 Task: In the  document budget.epub Use the tool word Count 'and display word count while typing'. Find the word using Dictionary 'gratitude'. Below name insert the link: www.wikipedia.org
Action: Mouse moved to (188, 63)
Screenshot: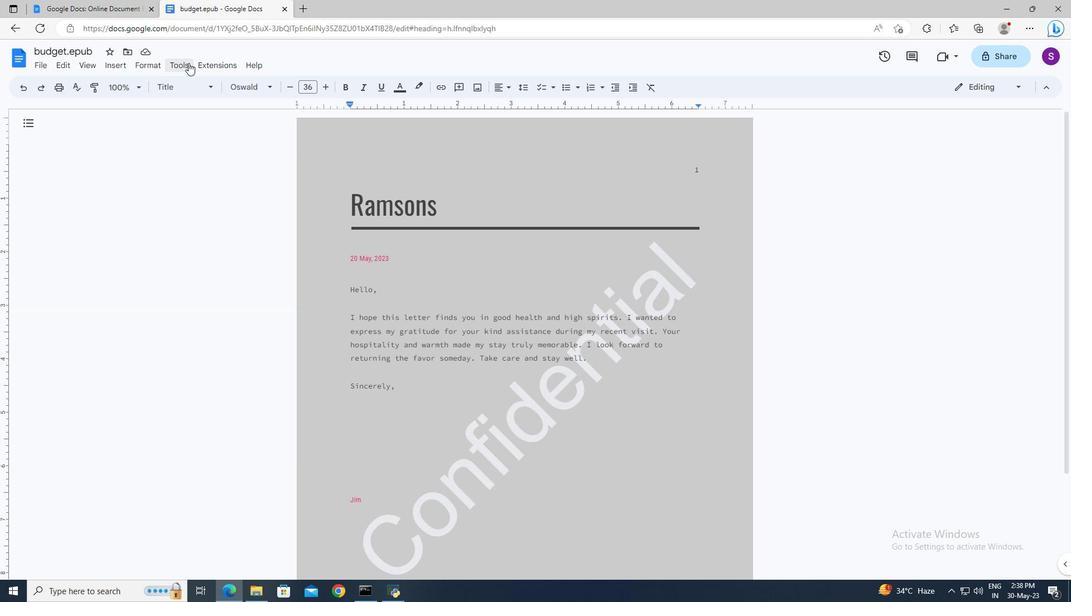 
Action: Mouse pressed left at (188, 63)
Screenshot: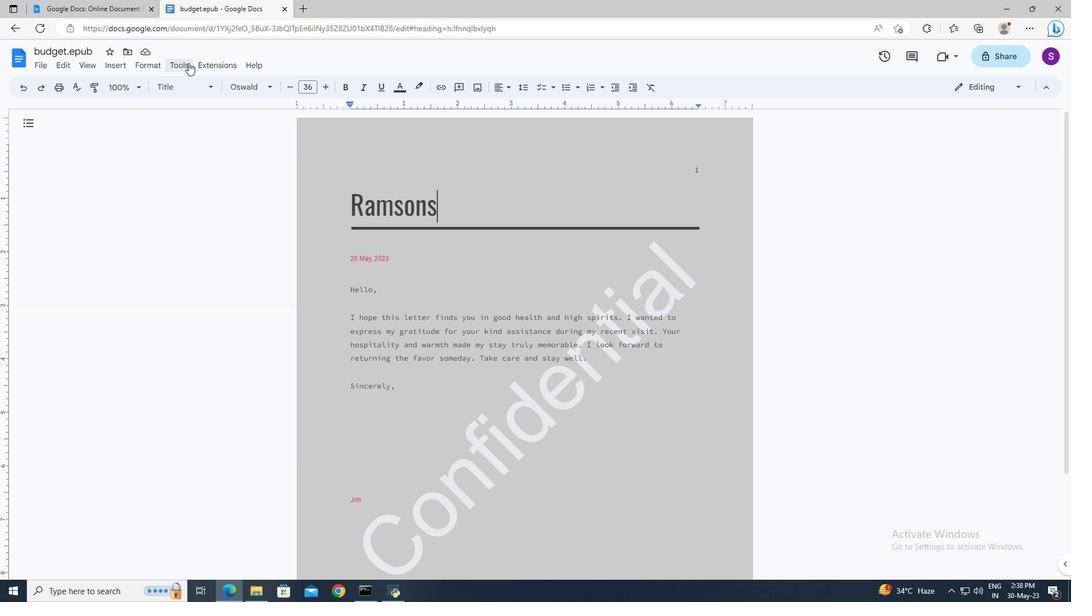 
Action: Mouse moved to (193, 96)
Screenshot: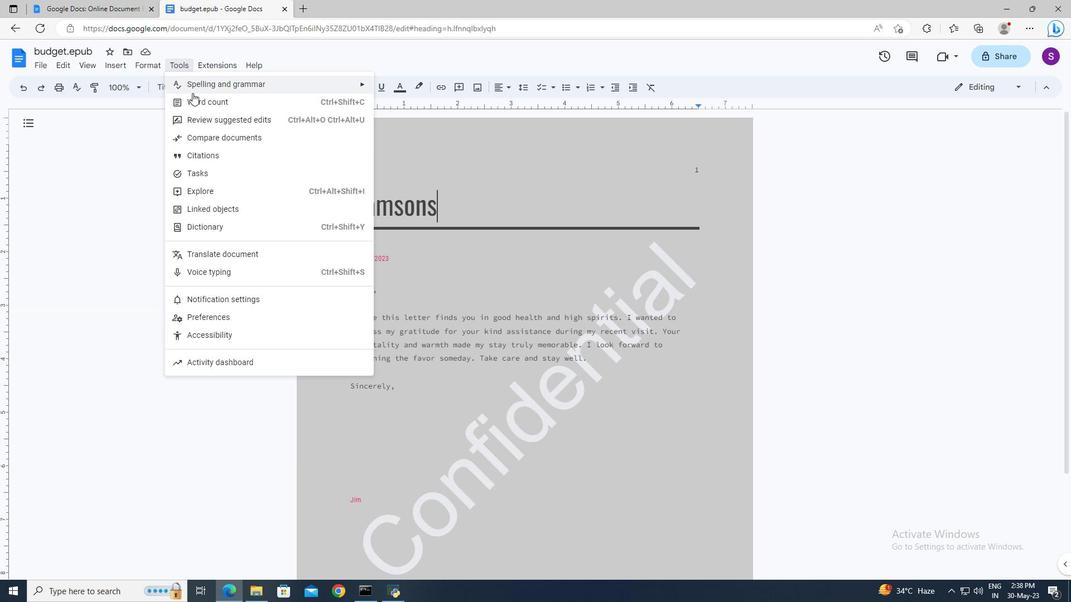 
Action: Mouse pressed left at (193, 96)
Screenshot: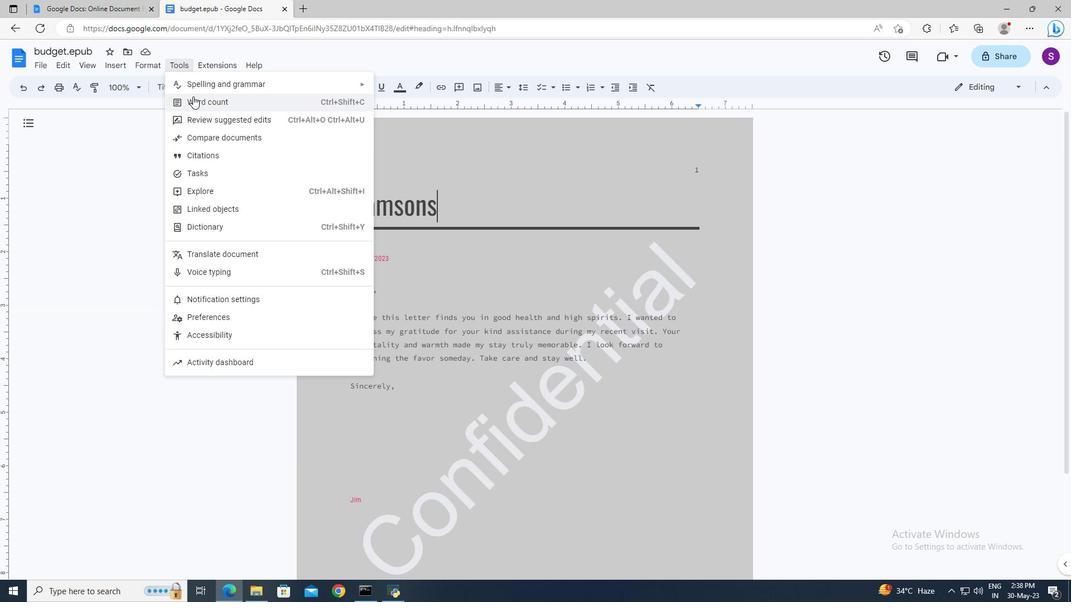 
Action: Mouse moved to (470, 355)
Screenshot: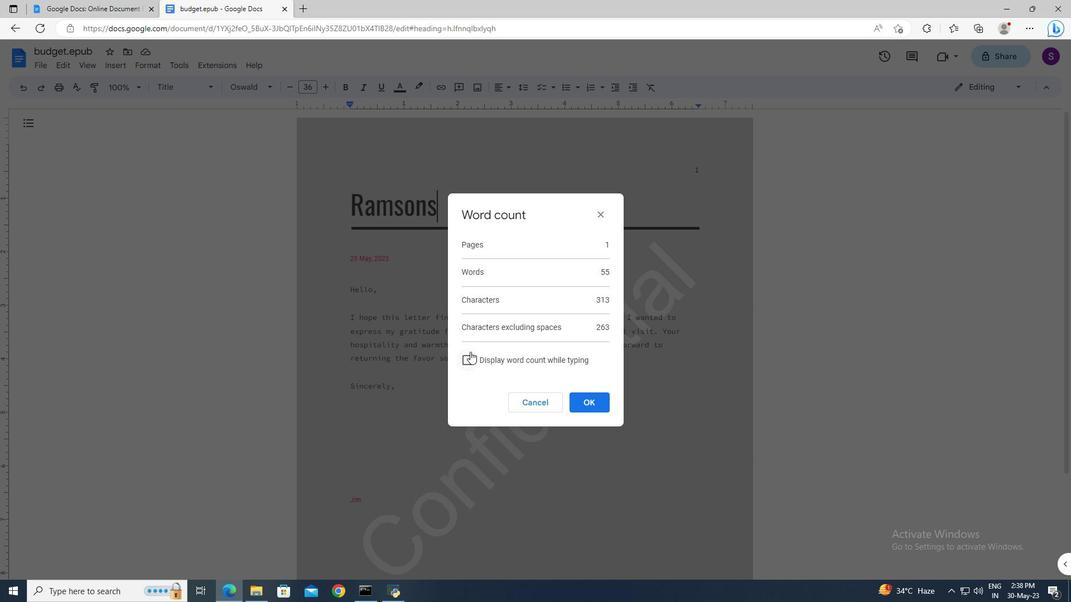 
Action: Mouse pressed left at (470, 355)
Screenshot: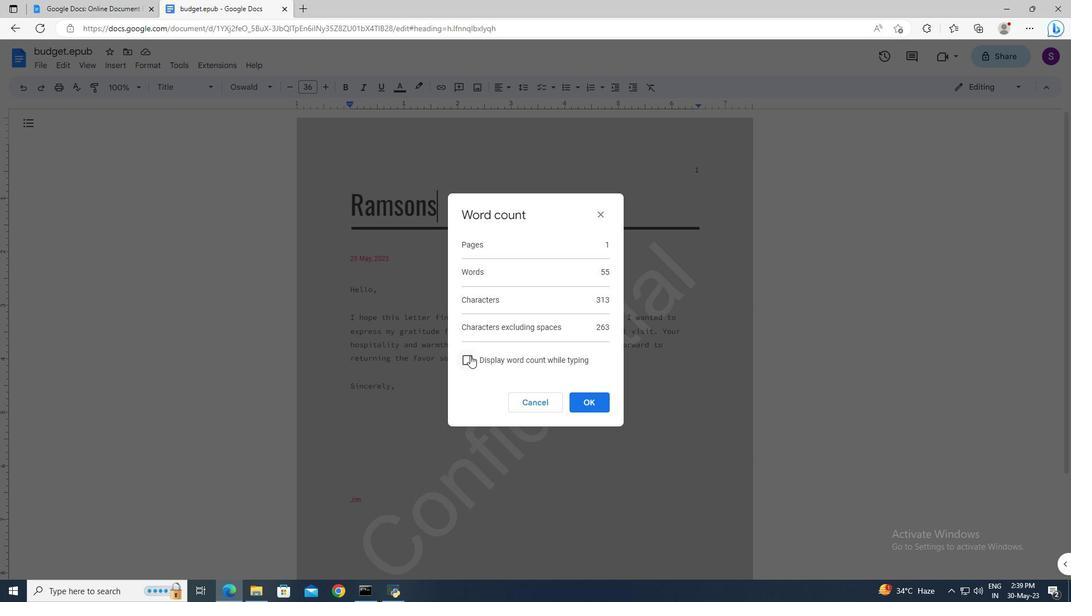 
Action: Mouse moved to (600, 408)
Screenshot: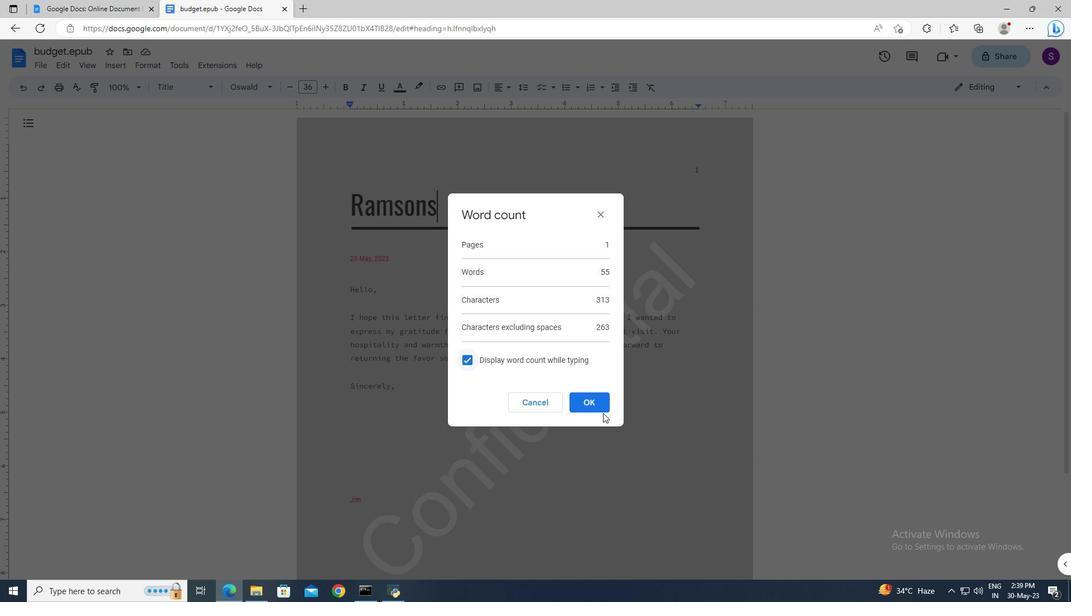 
Action: Mouse pressed left at (600, 408)
Screenshot: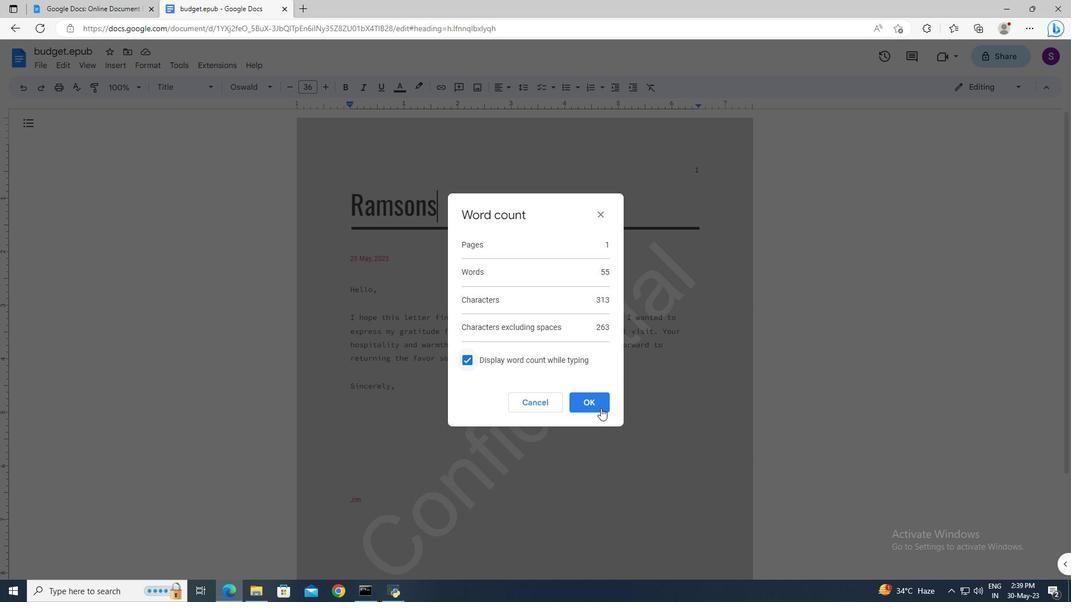 
Action: Mouse moved to (188, 64)
Screenshot: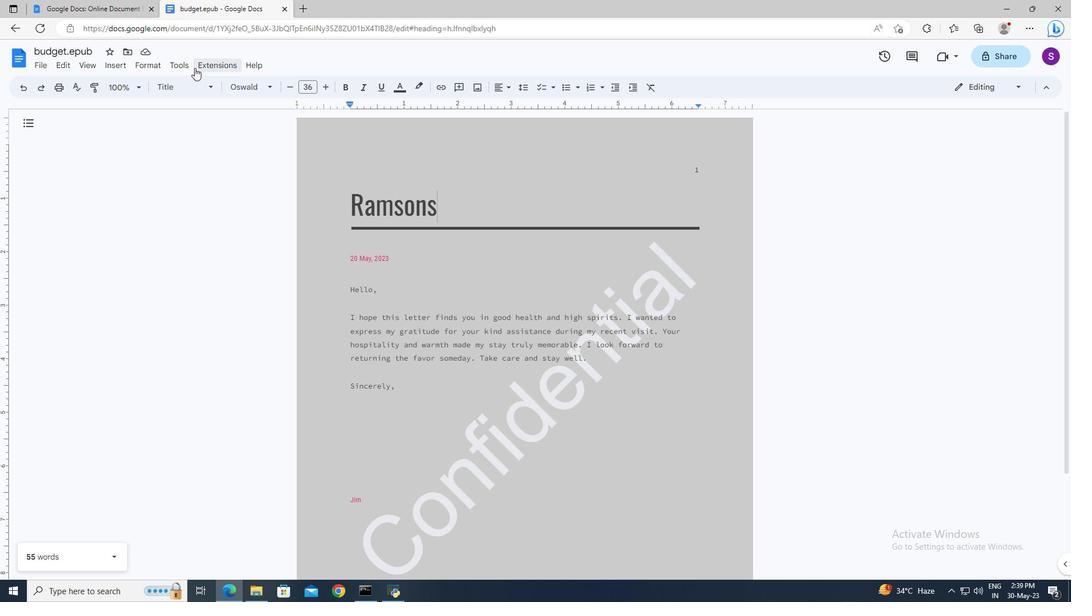 
Action: Mouse pressed left at (188, 64)
Screenshot: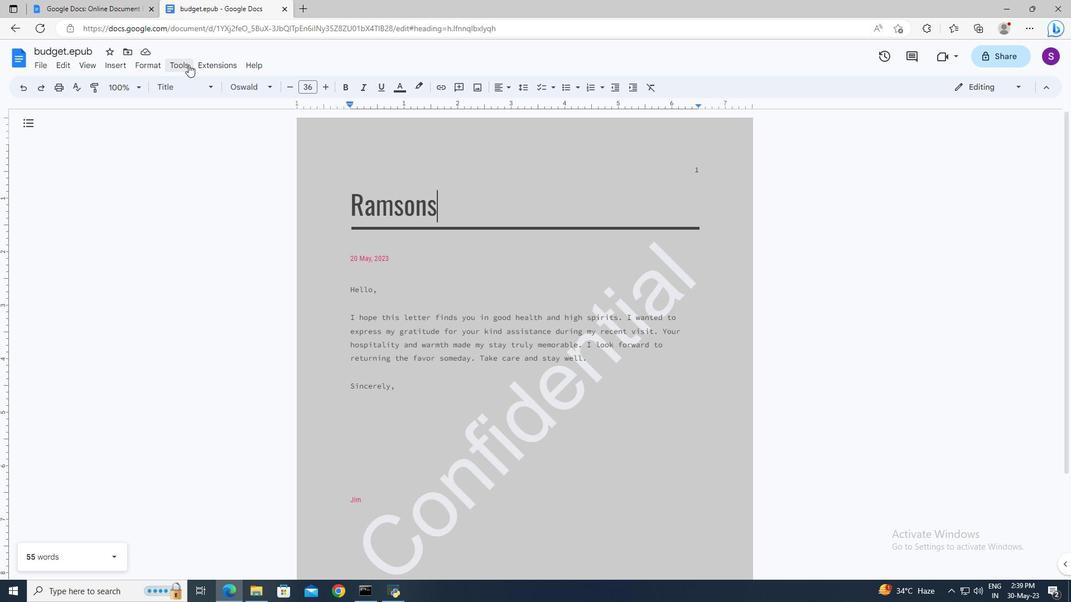 
Action: Mouse moved to (422, 331)
Screenshot: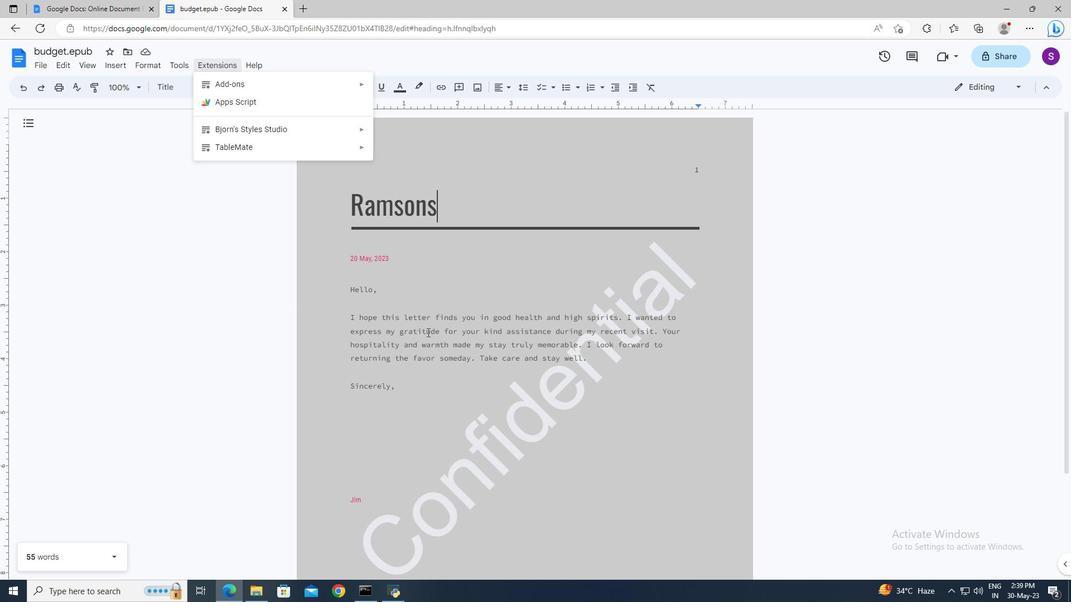 
Action: Mouse pressed left at (422, 331)
Screenshot: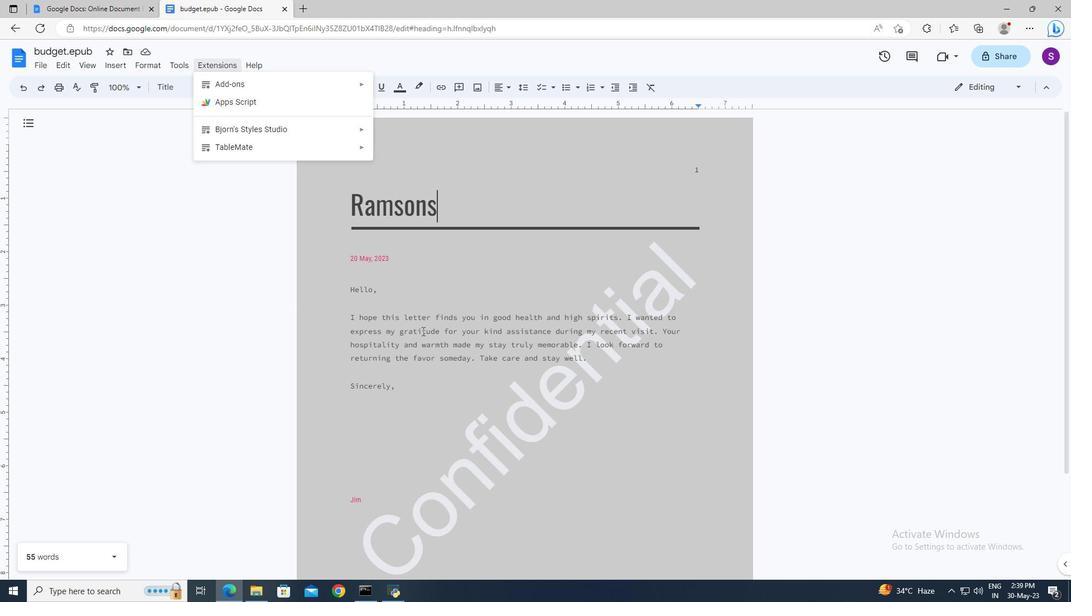 
Action: Mouse pressed left at (422, 331)
Screenshot: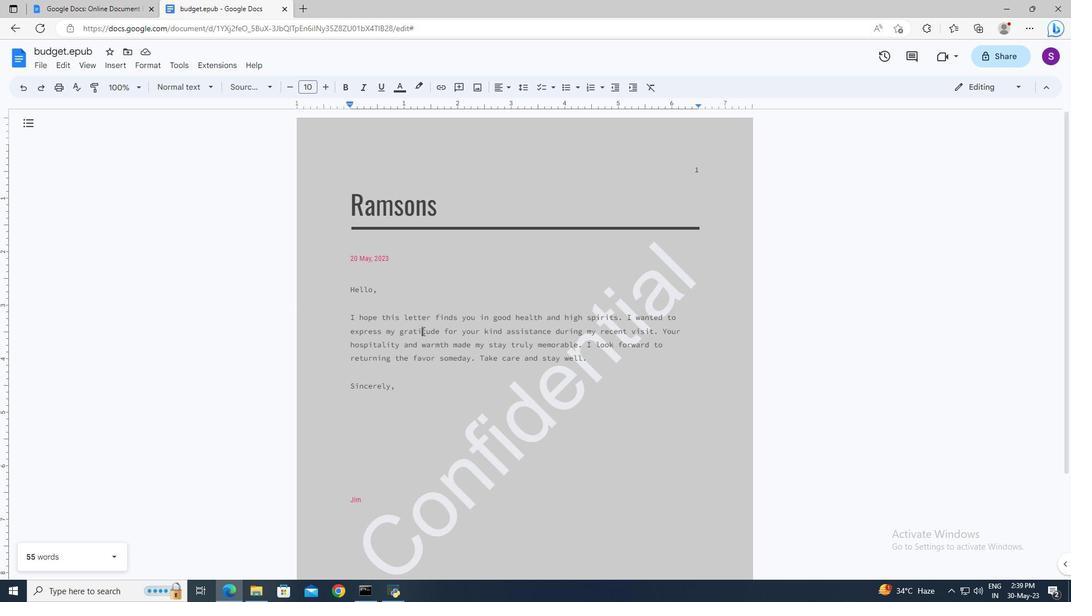 
Action: Mouse pressed left at (422, 331)
Screenshot: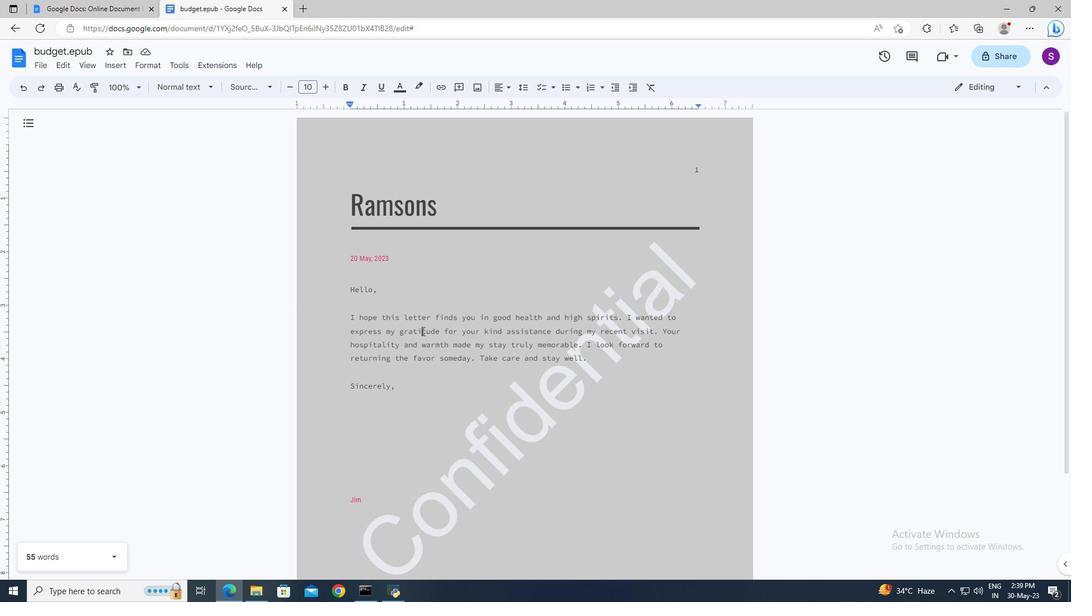 
Action: Mouse moved to (182, 59)
Screenshot: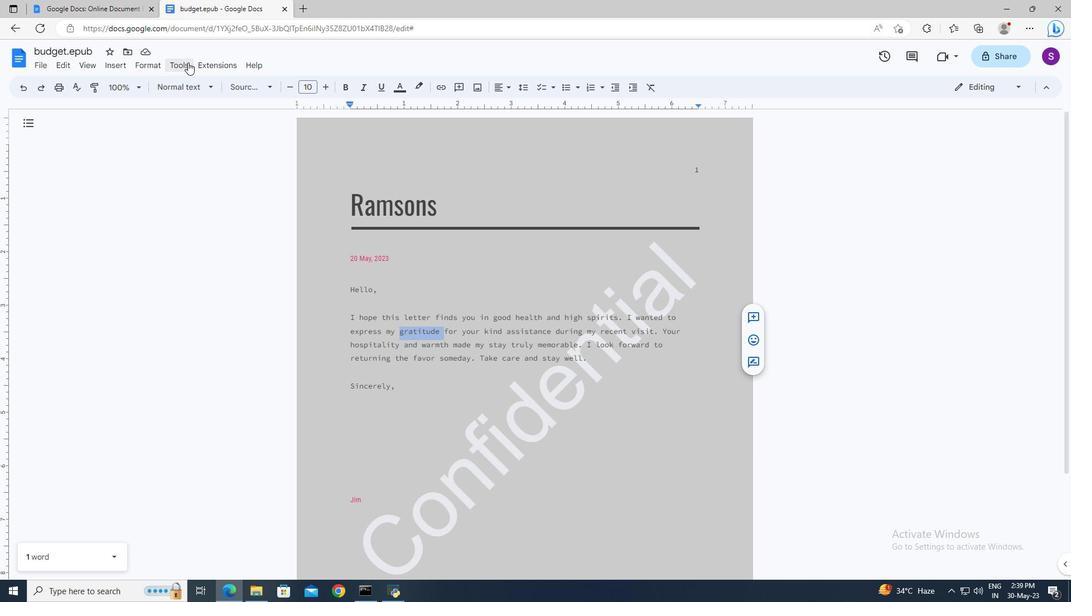 
Action: Mouse pressed left at (182, 59)
Screenshot: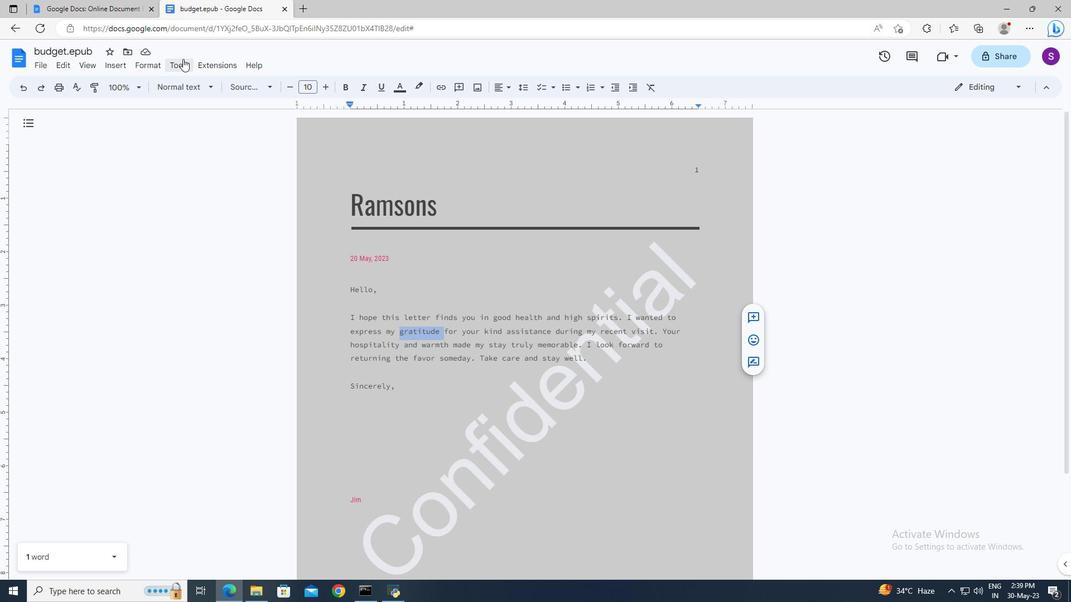 
Action: Mouse moved to (209, 221)
Screenshot: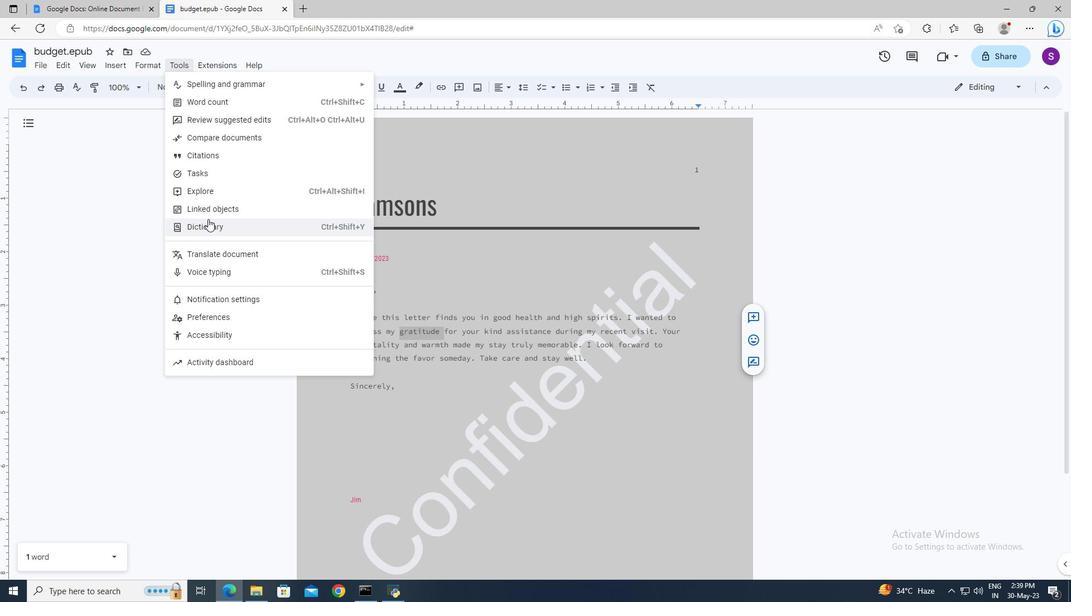 
Action: Mouse pressed left at (209, 221)
Screenshot: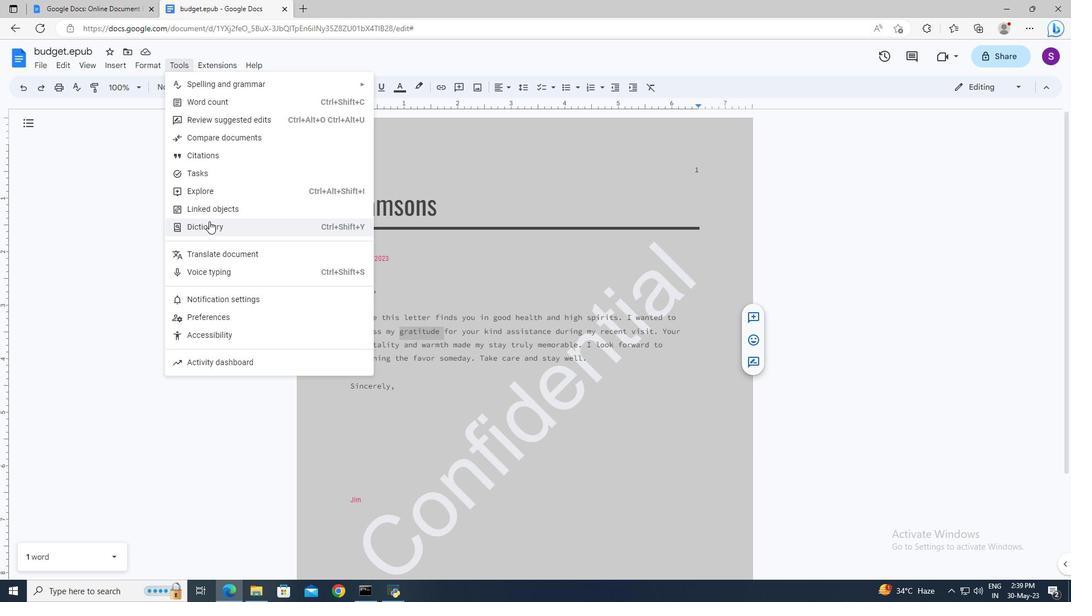 
Action: Mouse moved to (324, 402)
Screenshot: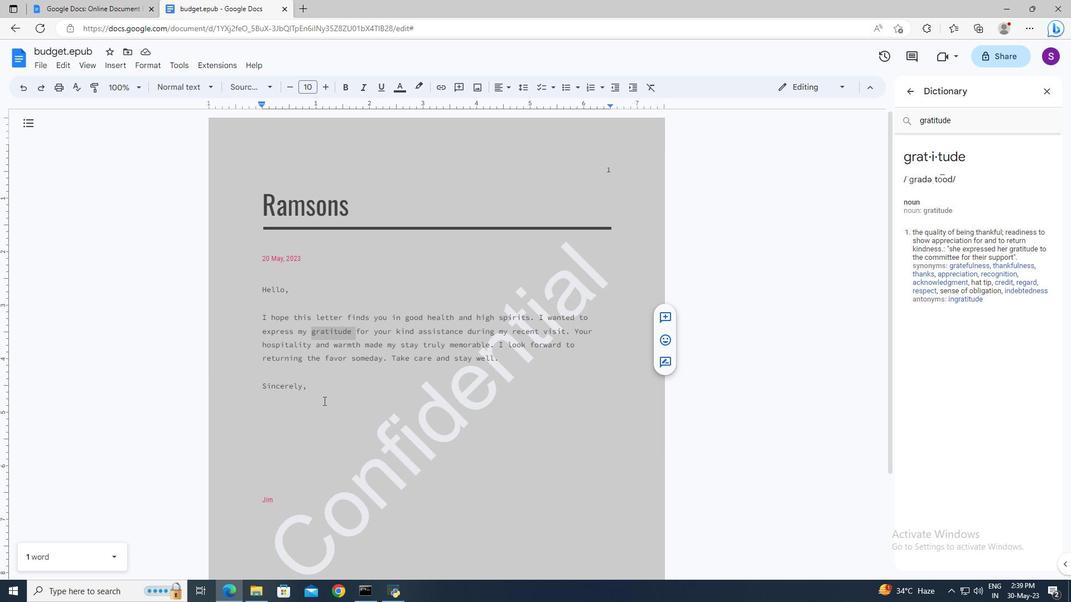 
Action: Mouse scrolled (324, 401) with delta (0, 0)
Screenshot: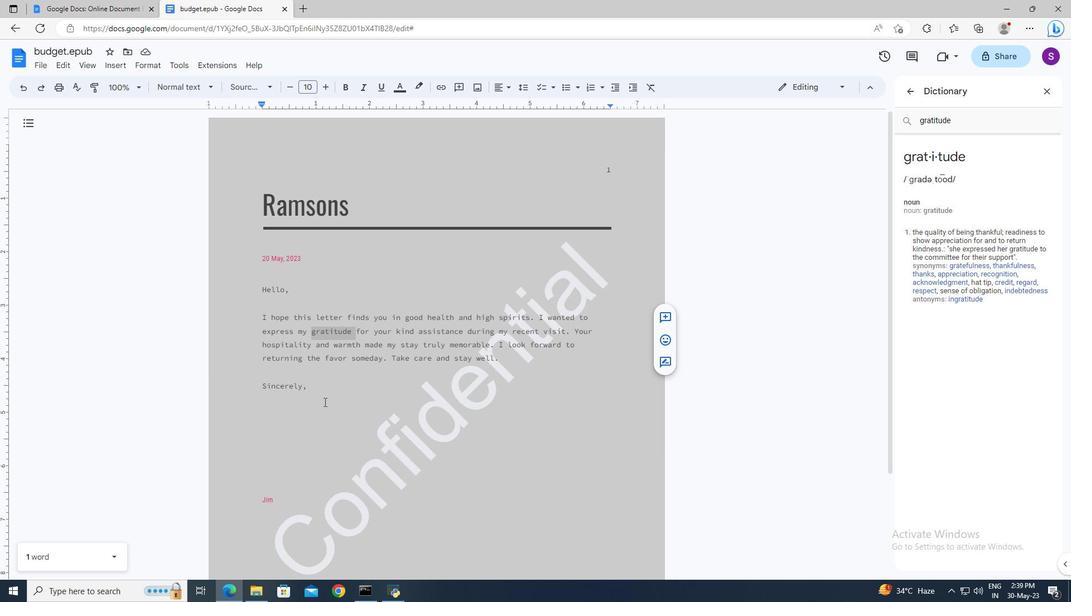 
Action: Mouse moved to (309, 429)
Screenshot: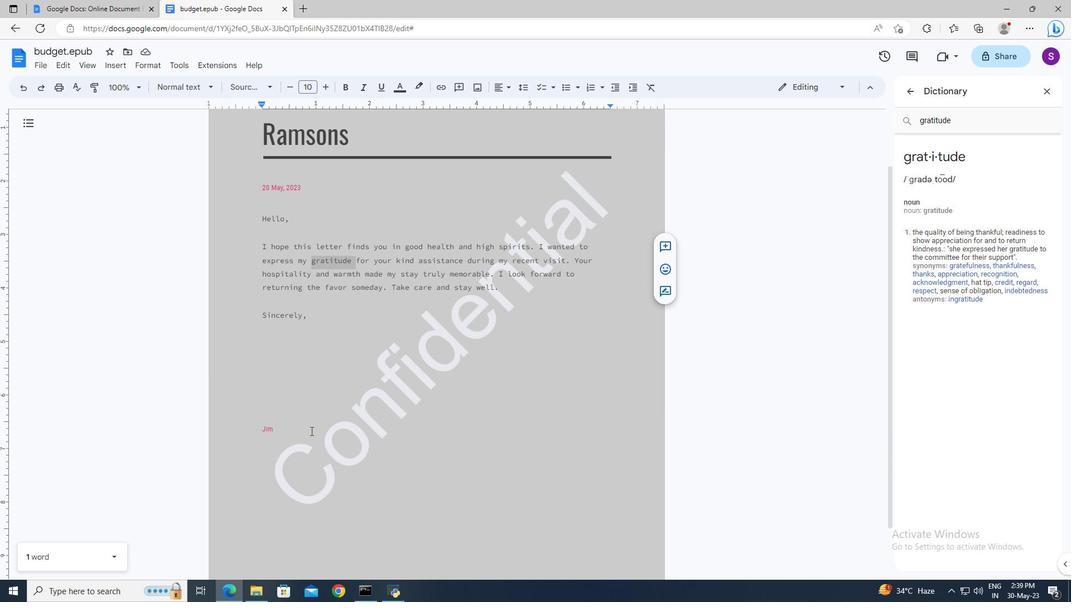 
Action: Mouse pressed left at (309, 429)
Screenshot: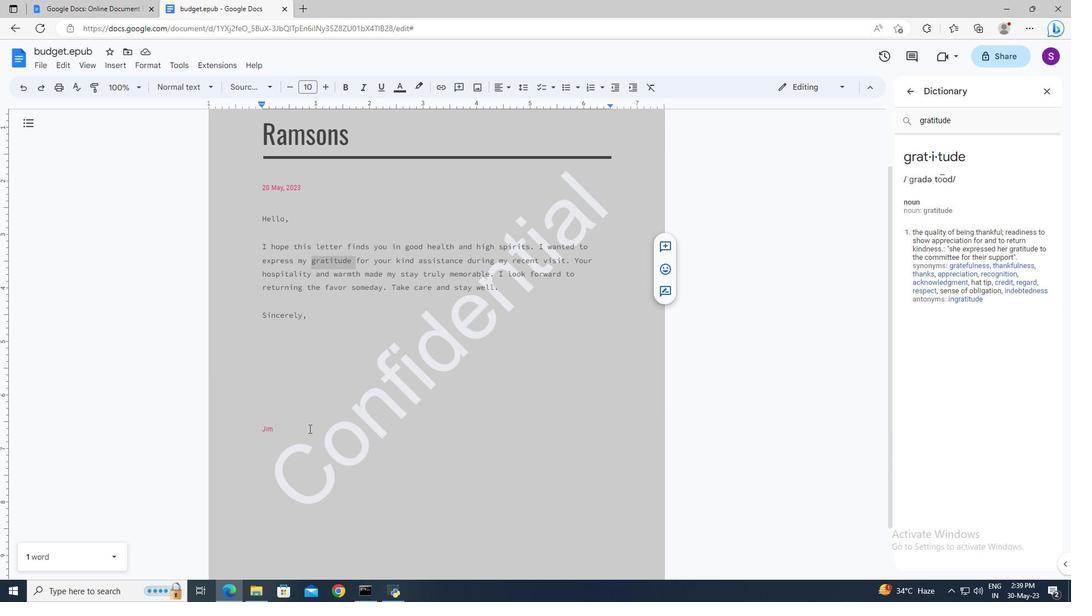 
Action: Mouse moved to (306, 430)
Screenshot: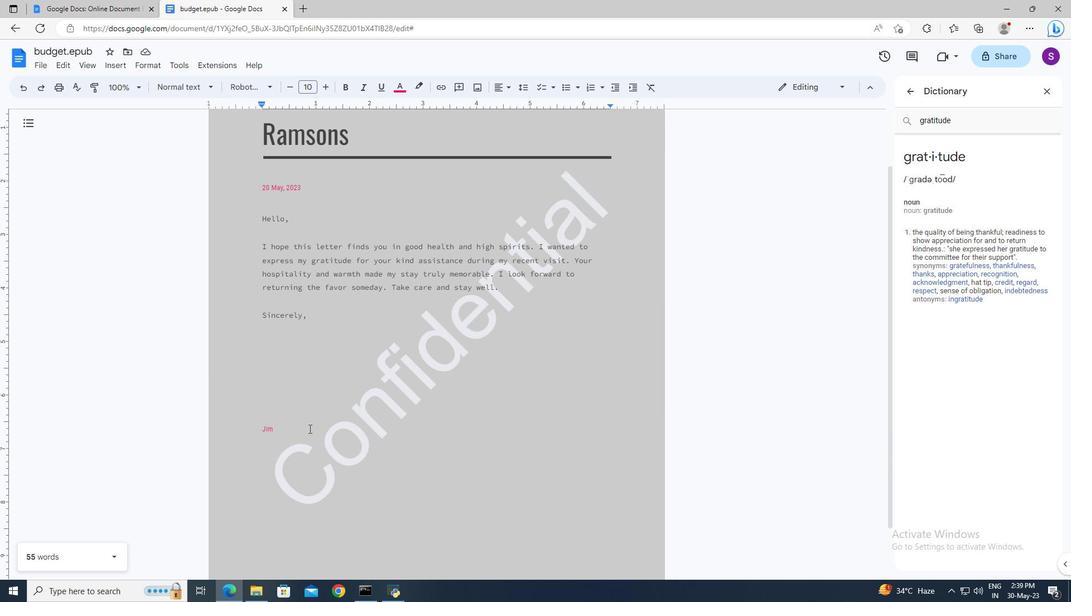 
Action: Key pressed <Key.enter>
Screenshot: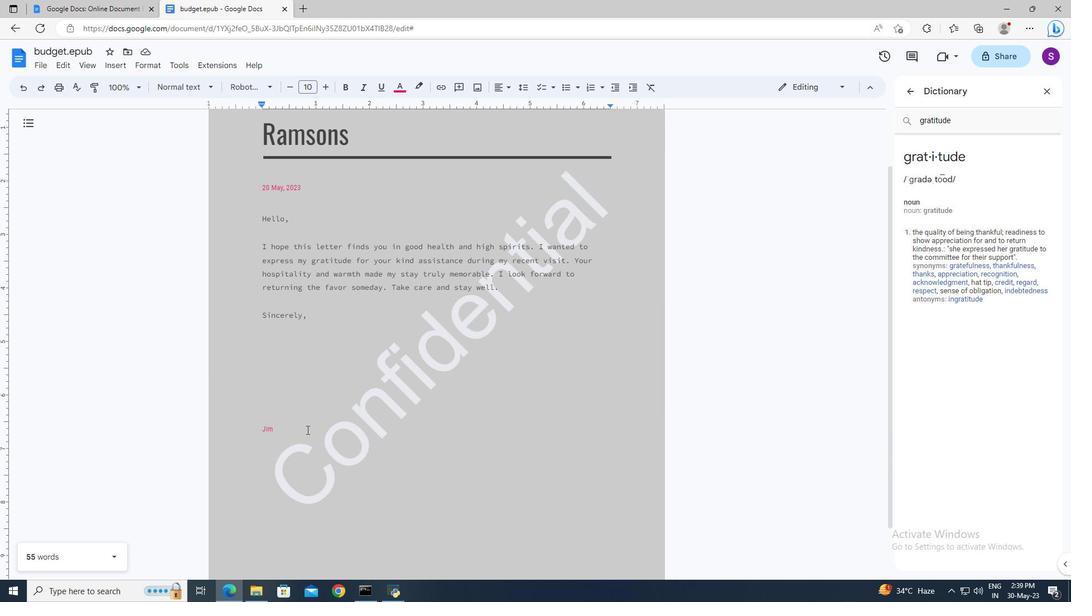 
Action: Mouse moved to (124, 66)
Screenshot: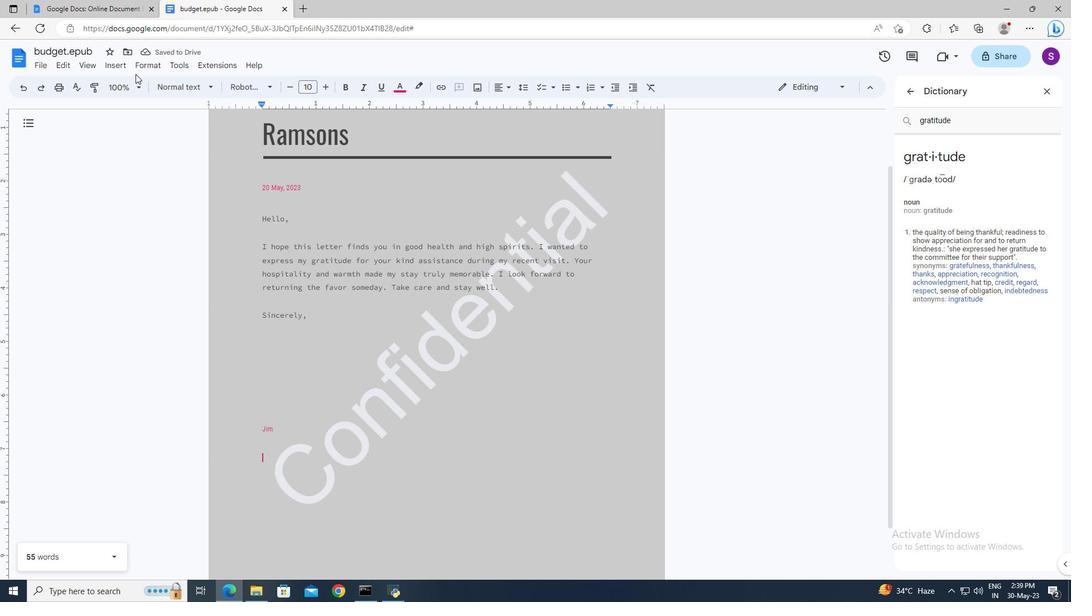 
Action: Mouse pressed left at (124, 66)
Screenshot: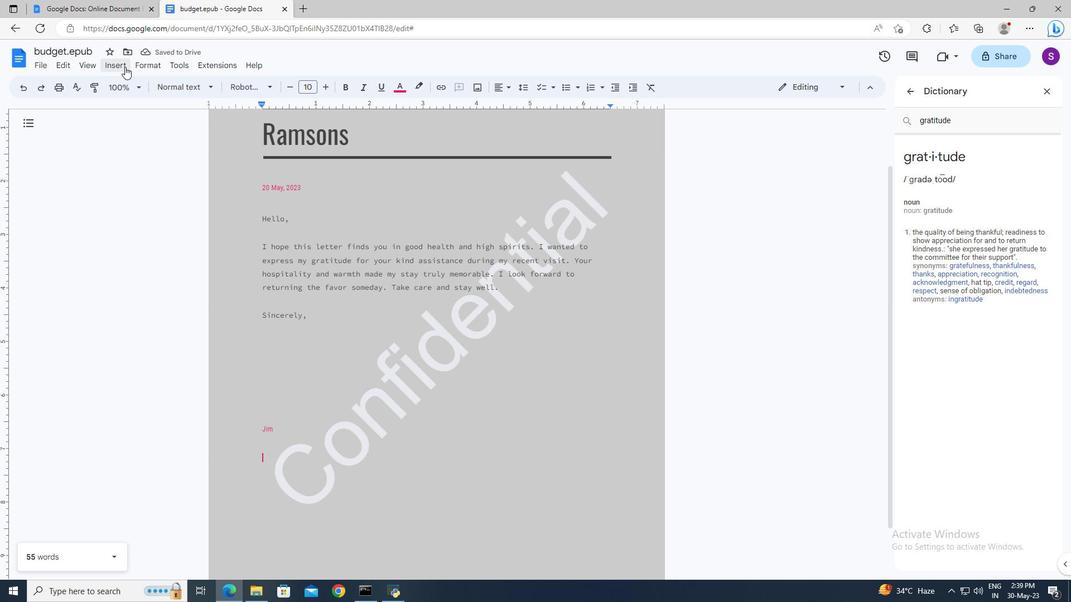 
Action: Mouse moved to (141, 401)
Screenshot: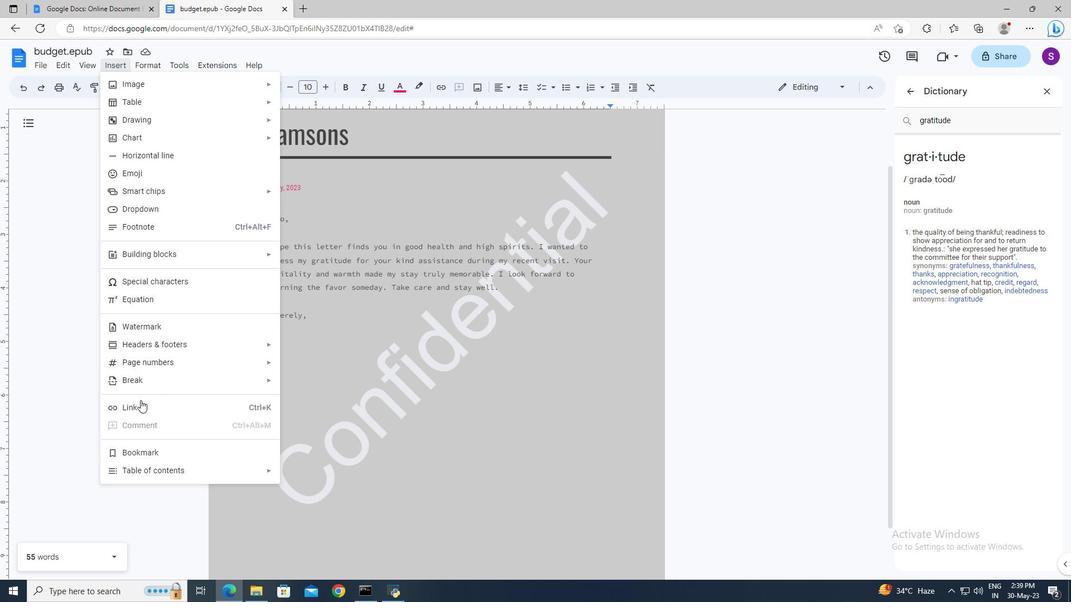 
Action: Mouse pressed left at (141, 401)
Screenshot: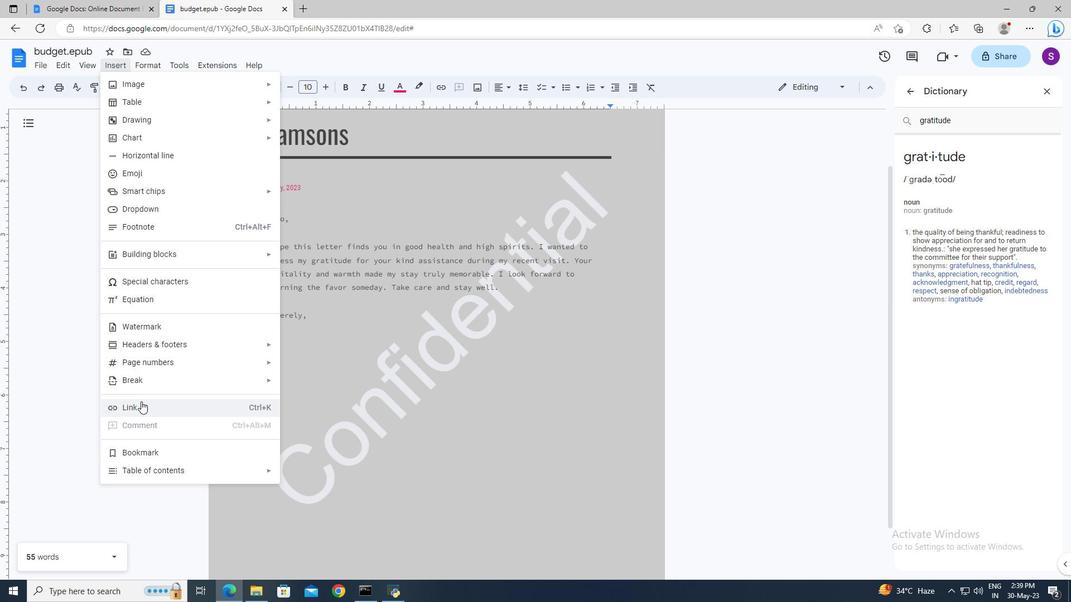 
Action: Mouse moved to (296, 287)
Screenshot: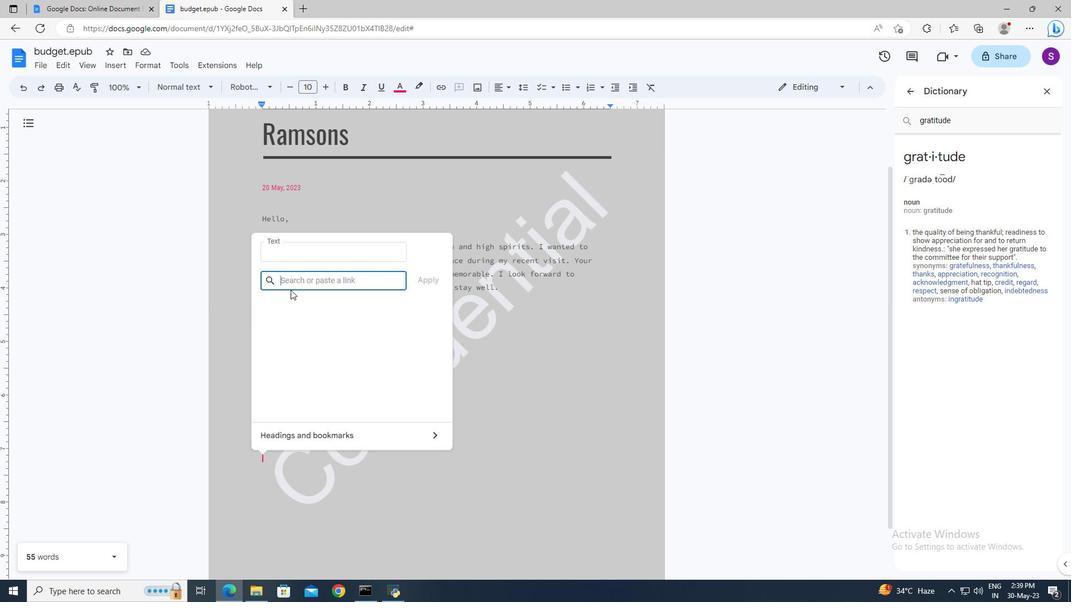 
Action: Mouse pressed left at (296, 287)
Screenshot: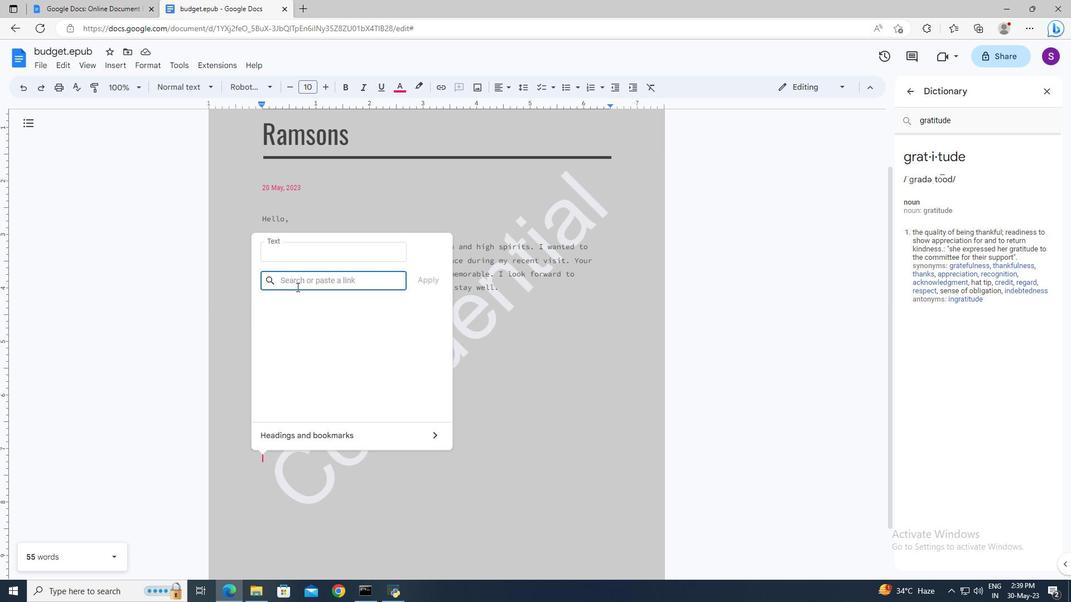 
Action: Mouse moved to (296, 287)
Screenshot: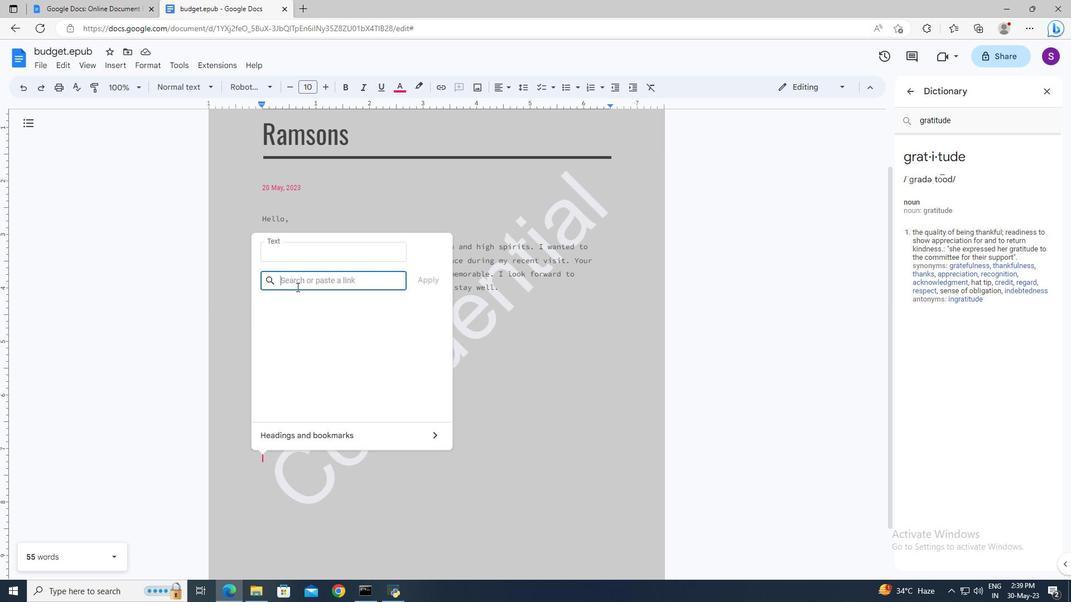 
Action: Key pressed www.wikipedia.org<Key.enter>
Screenshot: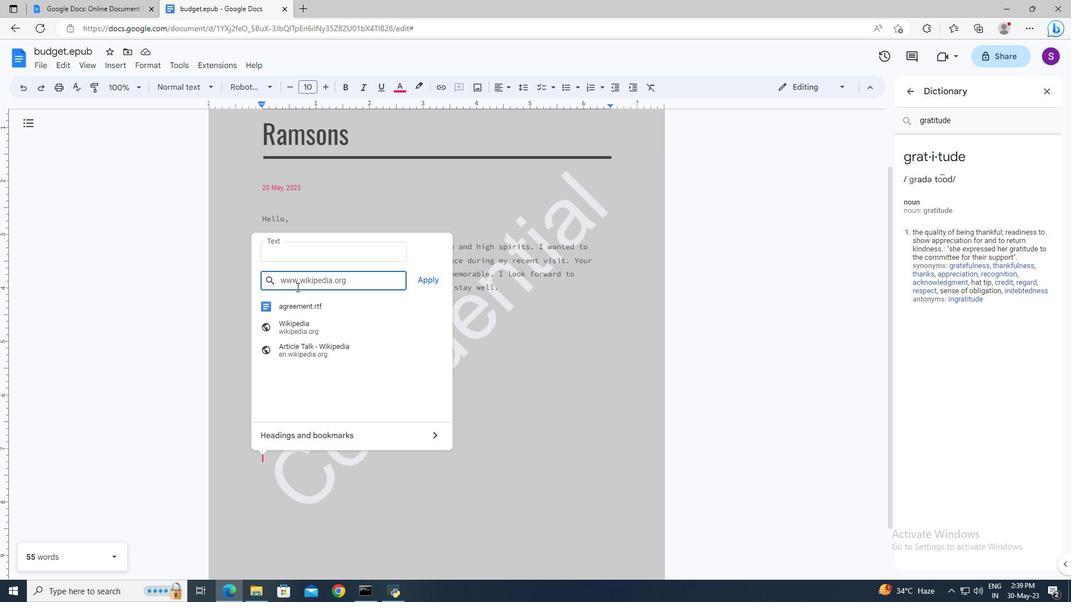 
